 Task: Add Processed Sliced American Cheese to the cart.
Action: Mouse moved to (728, 280)
Screenshot: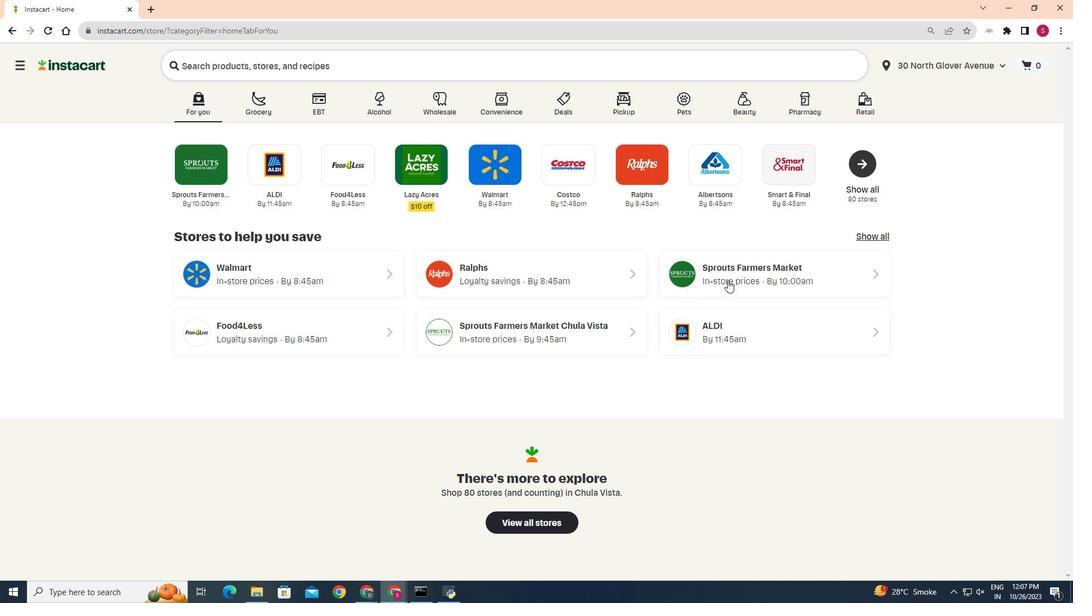 
Action: Mouse pressed left at (728, 280)
Screenshot: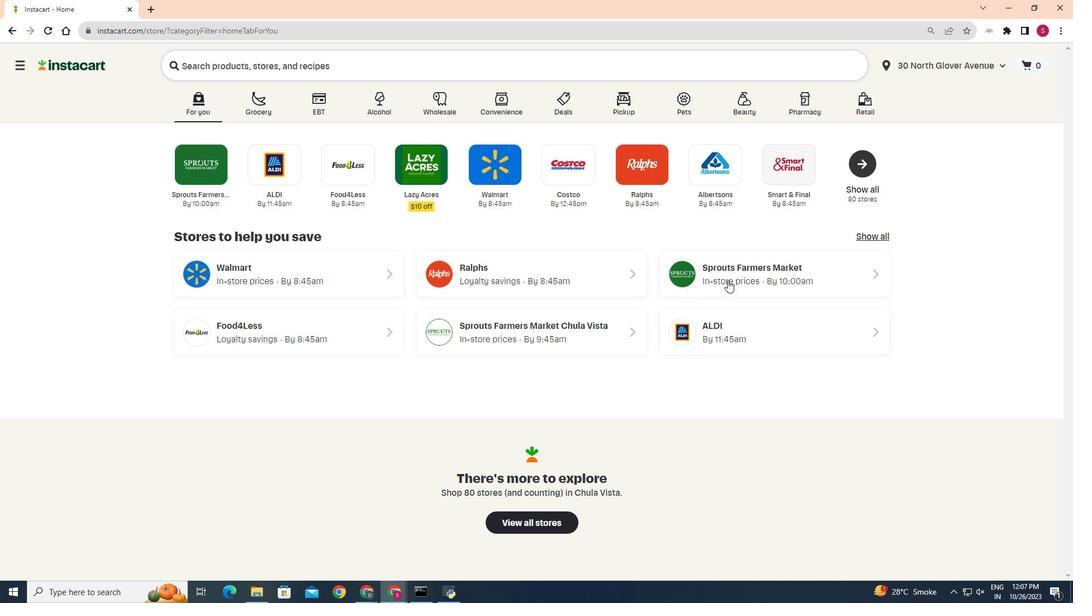 
Action: Mouse moved to (27, 469)
Screenshot: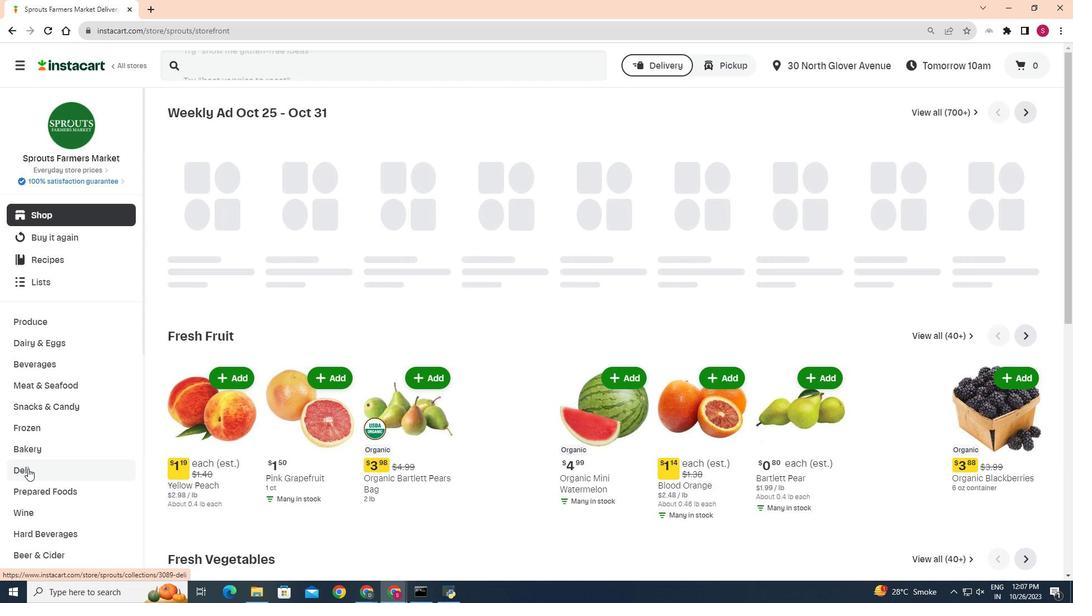 
Action: Mouse pressed left at (27, 469)
Screenshot: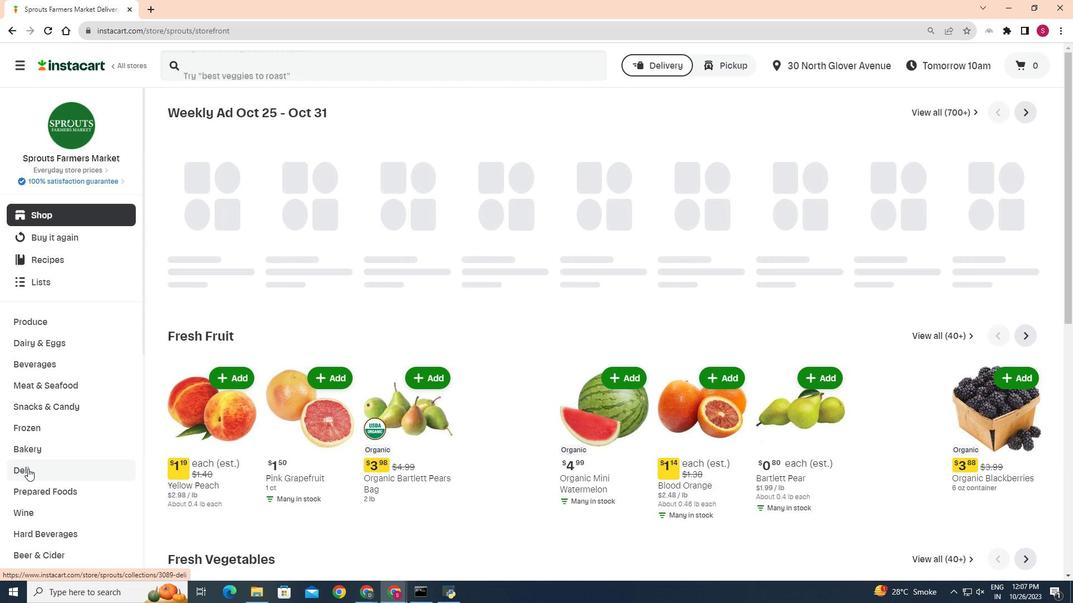 
Action: Mouse moved to (296, 140)
Screenshot: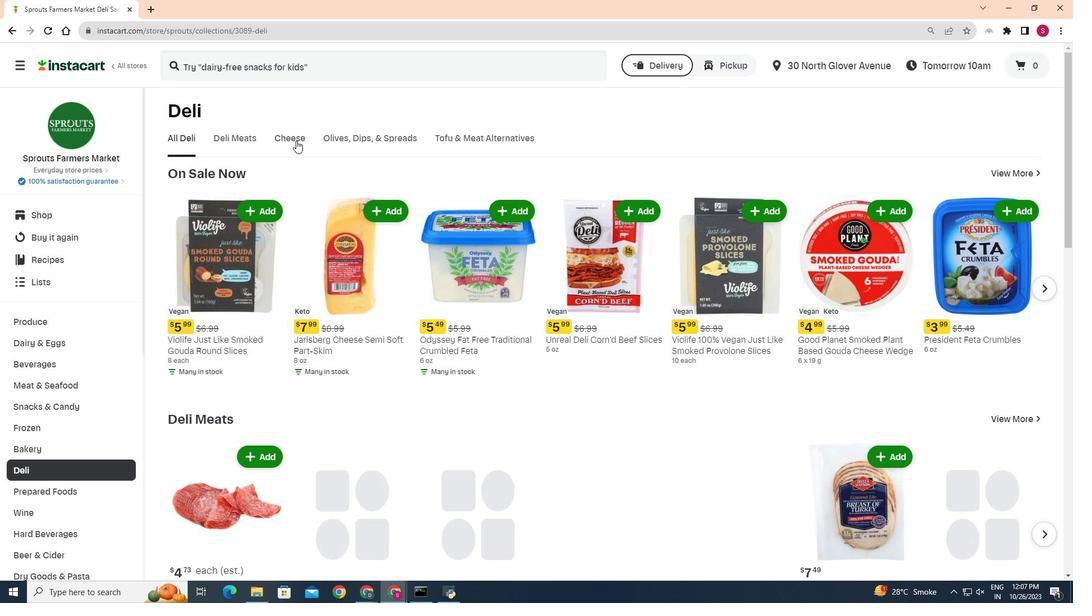 
Action: Mouse pressed left at (296, 140)
Screenshot: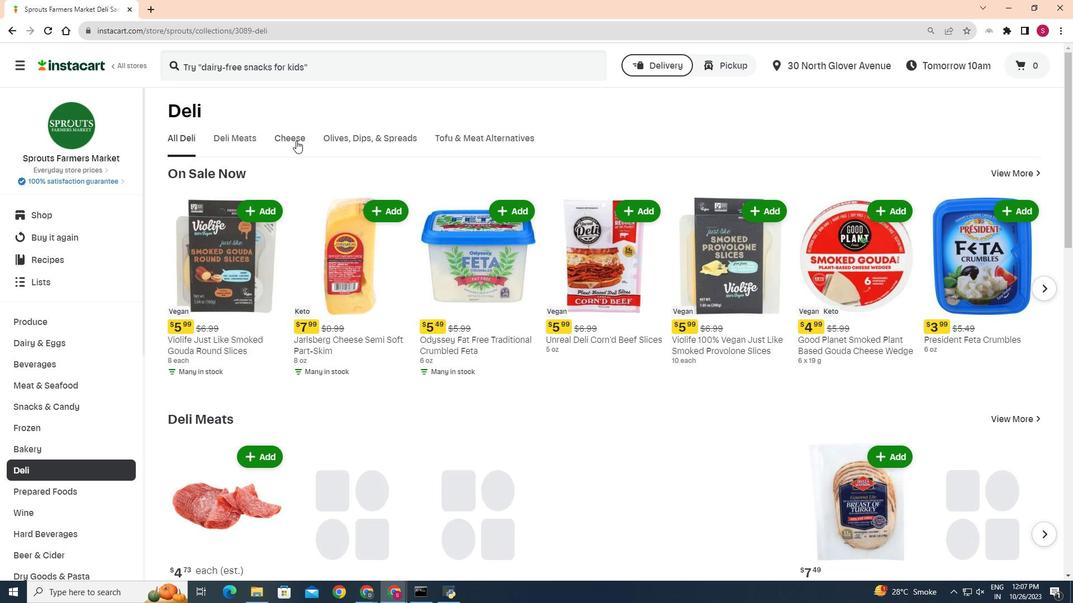 
Action: Mouse moved to (636, 187)
Screenshot: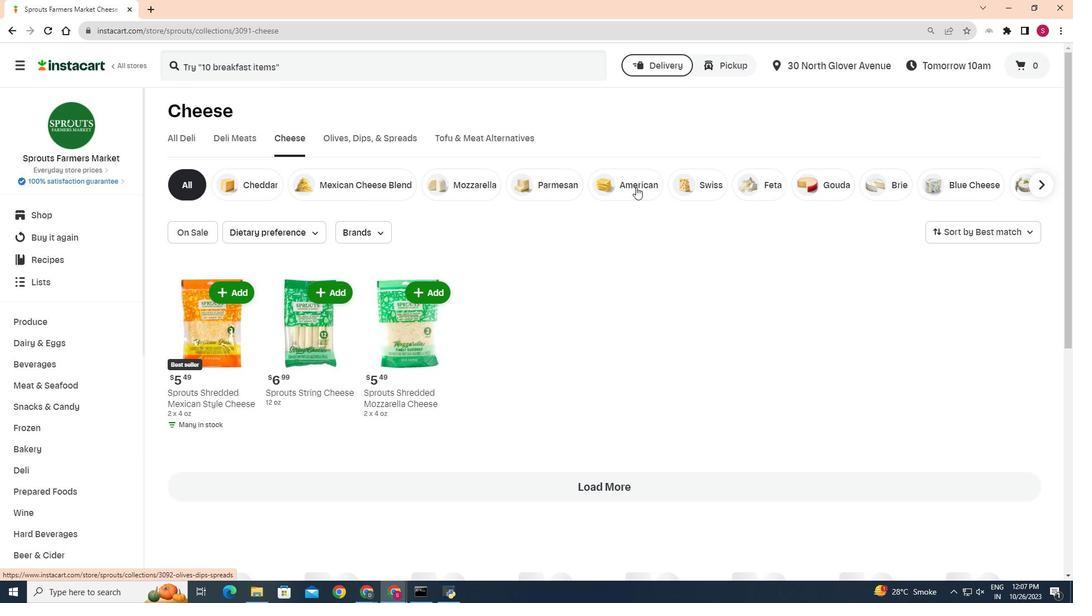 
Action: Mouse pressed left at (636, 187)
Screenshot: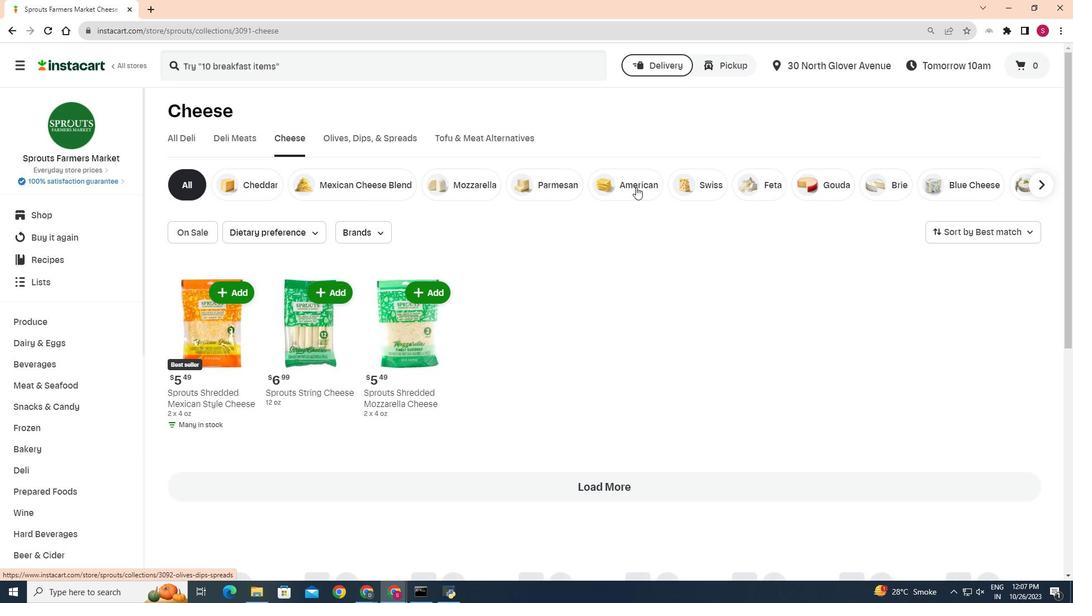 
Action: Mouse moved to (224, 287)
Screenshot: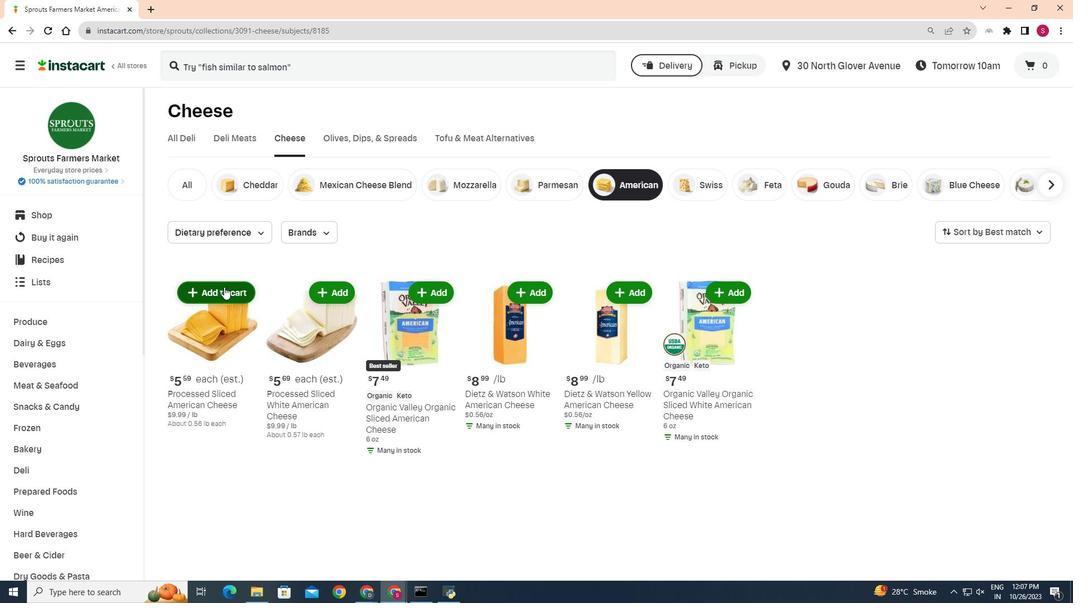 
Action: Mouse pressed left at (224, 287)
Screenshot: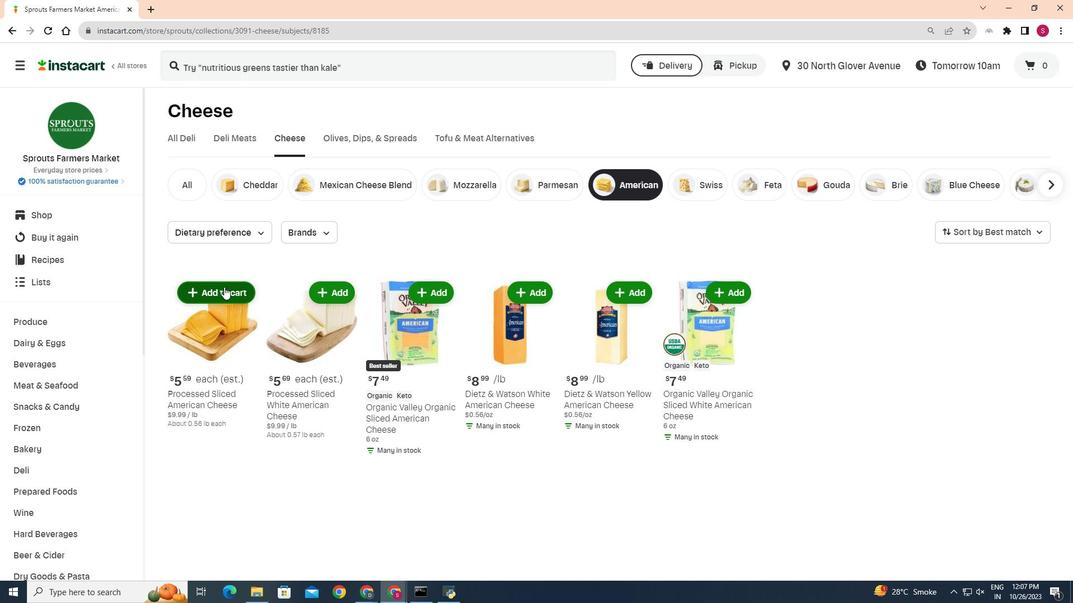 
